 Task: Unfreeze all the columns in the spreadsheet.
Action: Mouse moved to (100, 87)
Screenshot: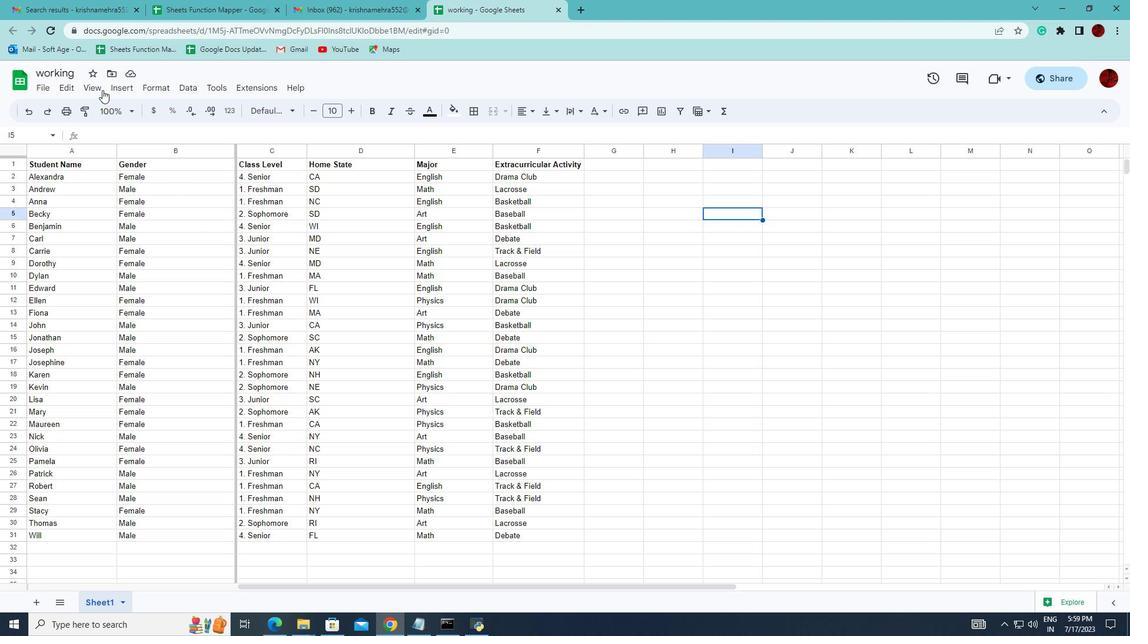 
Action: Mouse pressed left at (100, 87)
Screenshot: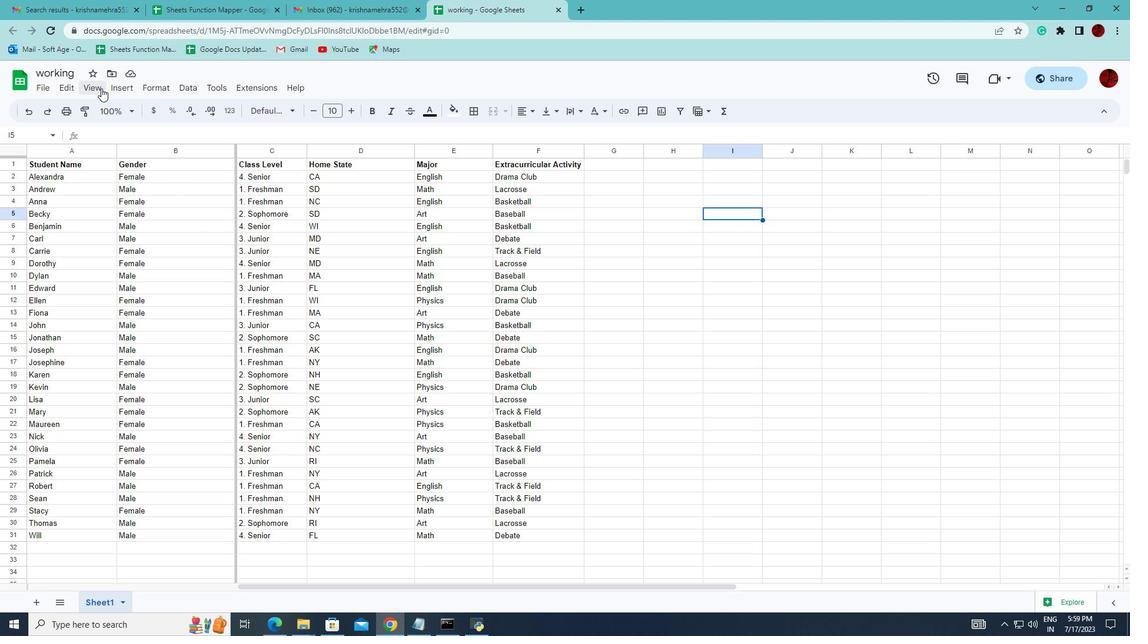 
Action: Mouse moved to (309, 216)
Screenshot: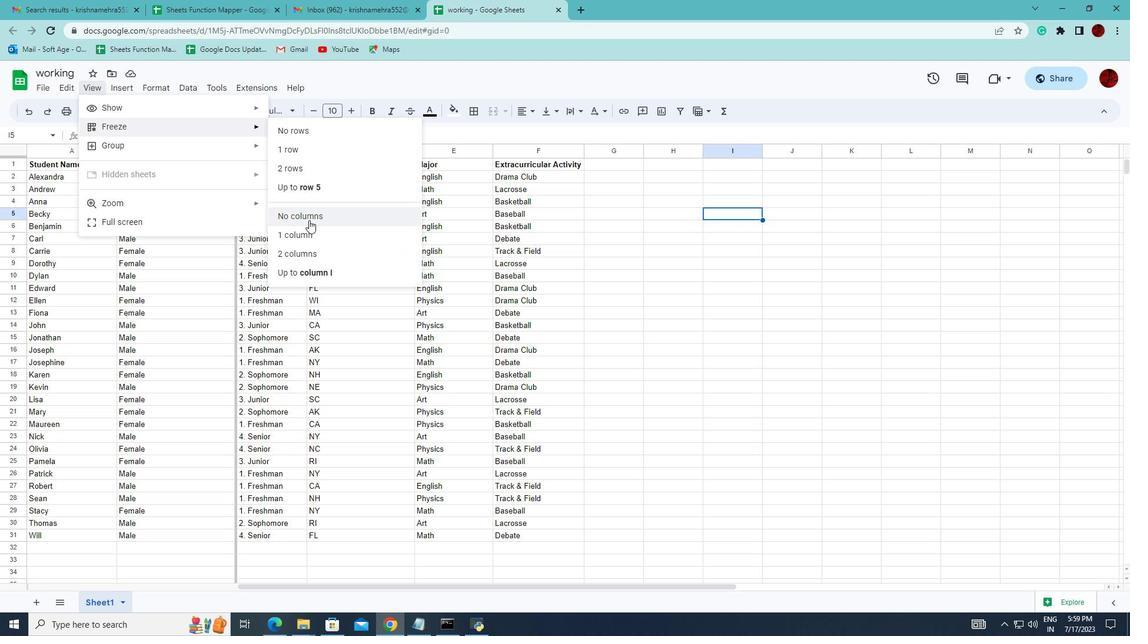 
Action: Mouse pressed left at (309, 216)
Screenshot: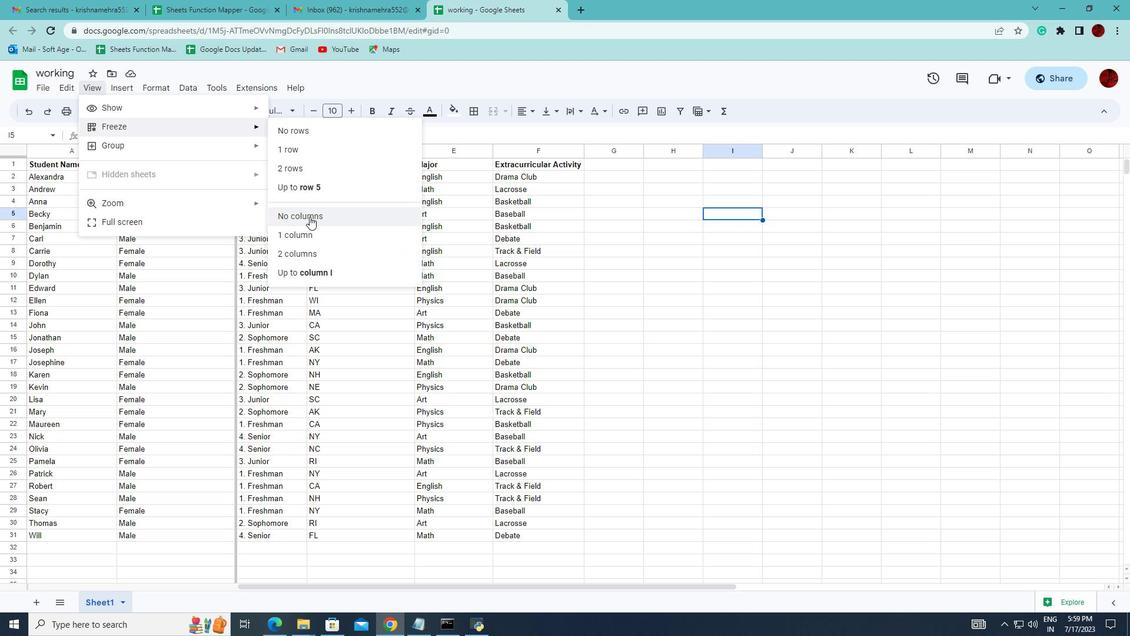 
